 Task: Set the frame buffer width in shared memory framebuffer to 800.
Action: Mouse moved to (99, 13)
Screenshot: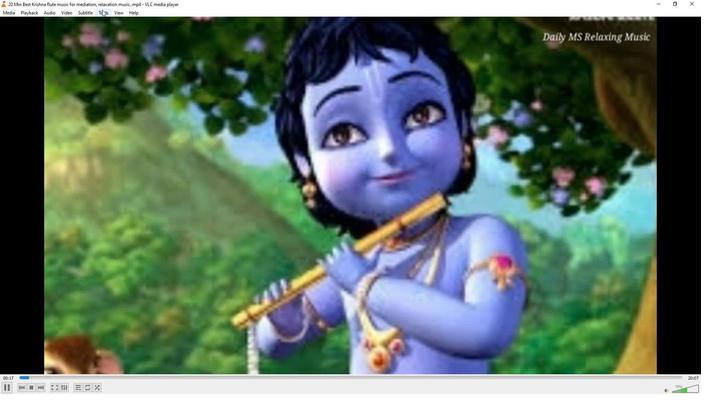 
Action: Mouse pressed left at (99, 13)
Screenshot: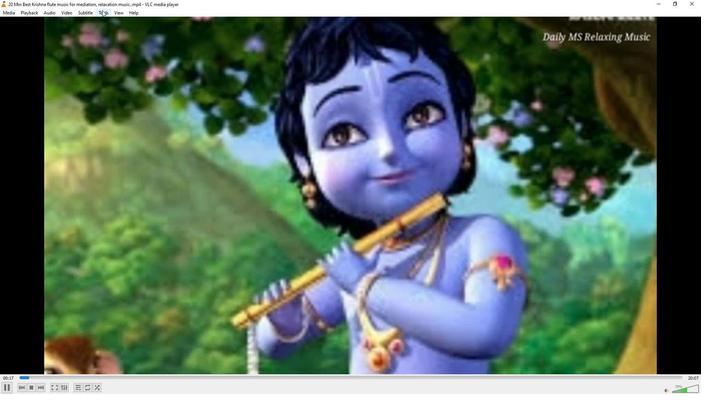 
Action: Mouse moved to (104, 103)
Screenshot: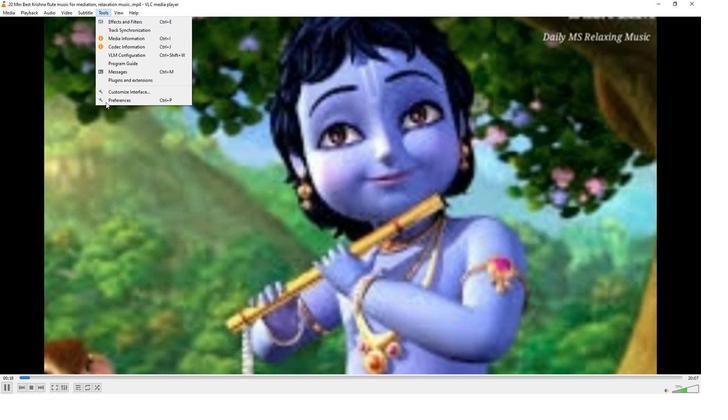 
Action: Mouse pressed left at (104, 103)
Screenshot: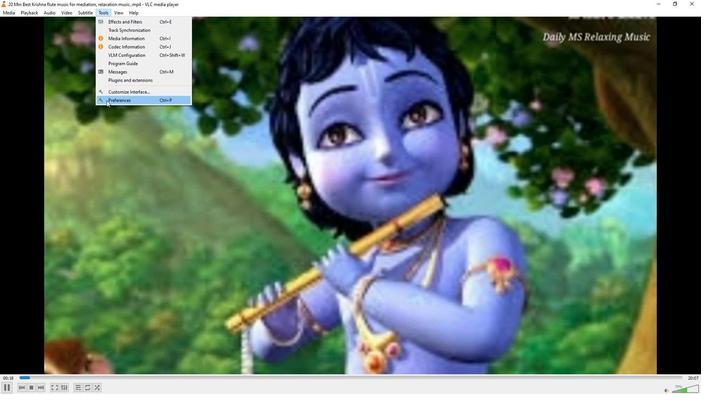 
Action: Mouse moved to (230, 322)
Screenshot: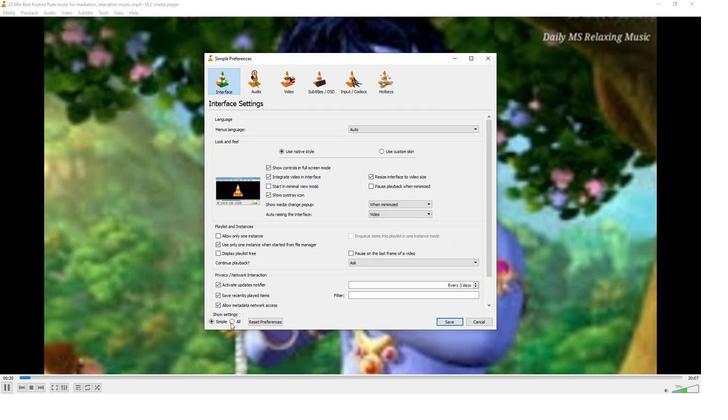 
Action: Mouse pressed left at (230, 322)
Screenshot: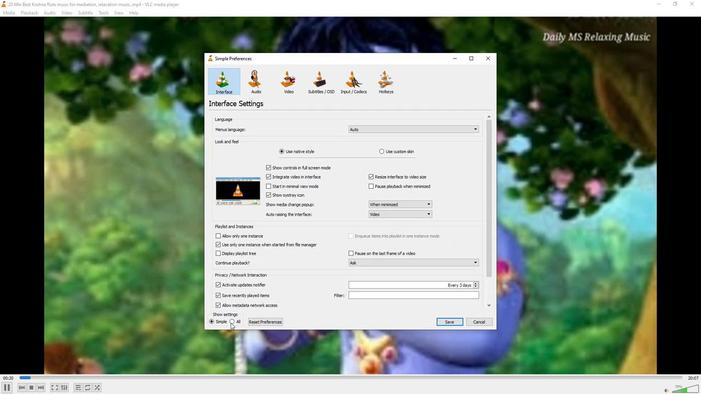 
Action: Mouse moved to (219, 197)
Screenshot: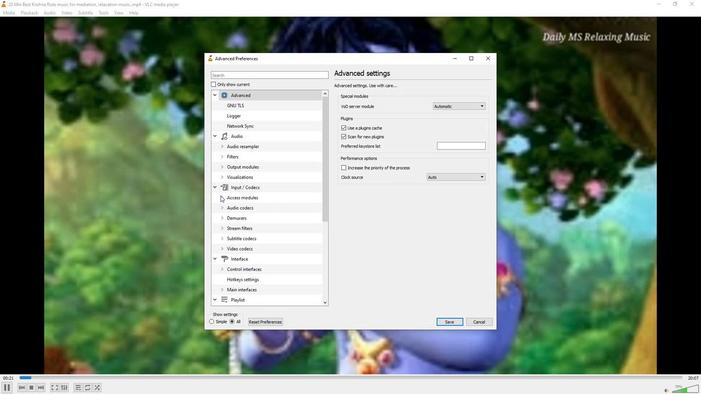 
Action: Mouse pressed left at (219, 197)
Screenshot: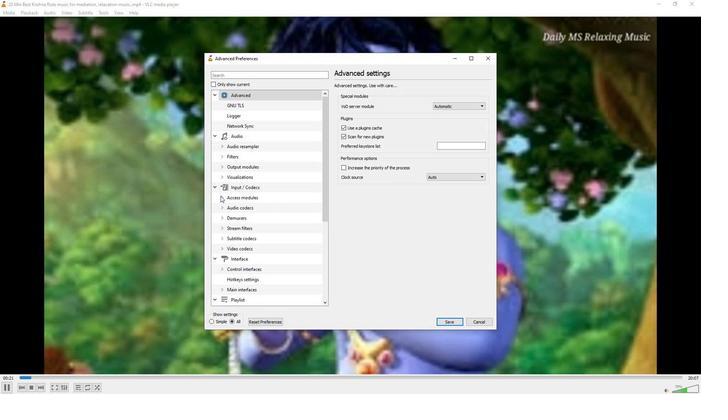 
Action: Mouse moved to (239, 298)
Screenshot: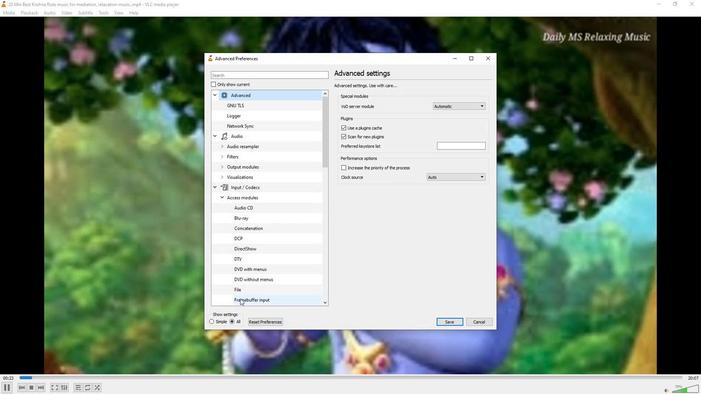 
Action: Mouse pressed left at (239, 298)
Screenshot: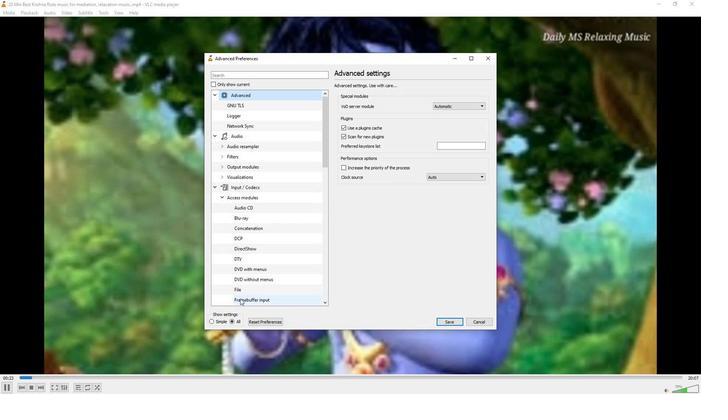 
Action: Mouse moved to (487, 117)
Screenshot: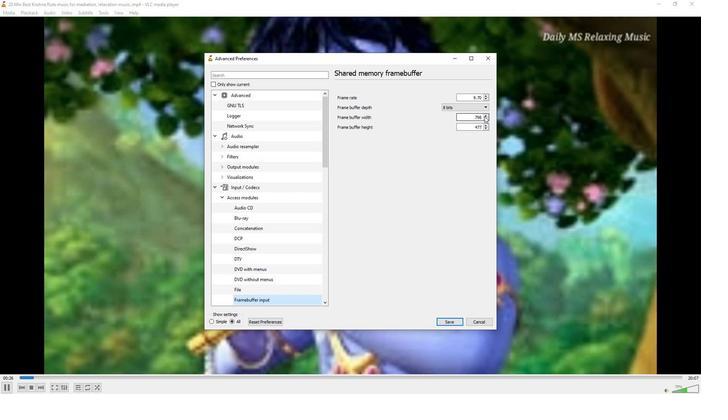 
Action: Mouse pressed left at (487, 117)
Screenshot: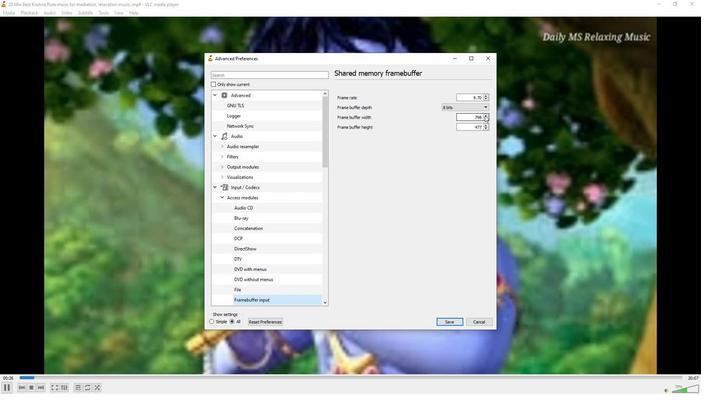 
Action: Mouse pressed left at (487, 117)
Screenshot: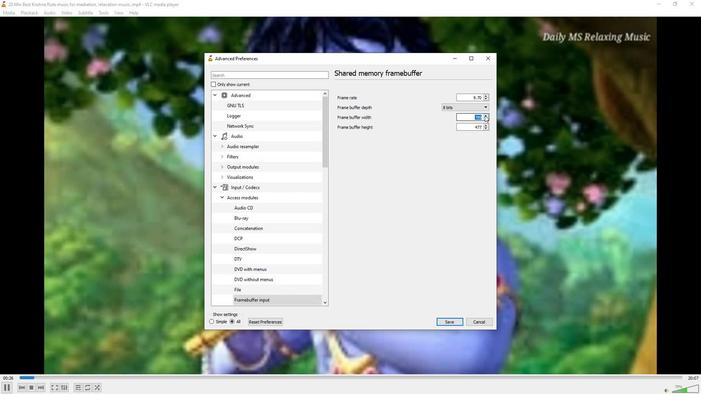 
Action: Mouse moved to (412, 149)
Screenshot: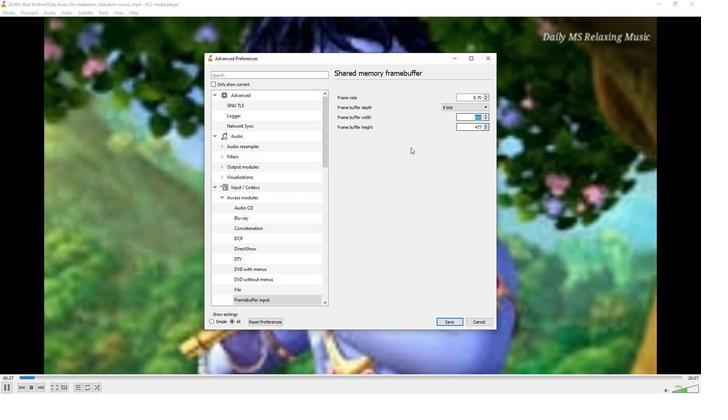 
Action: Mouse pressed left at (412, 149)
Screenshot: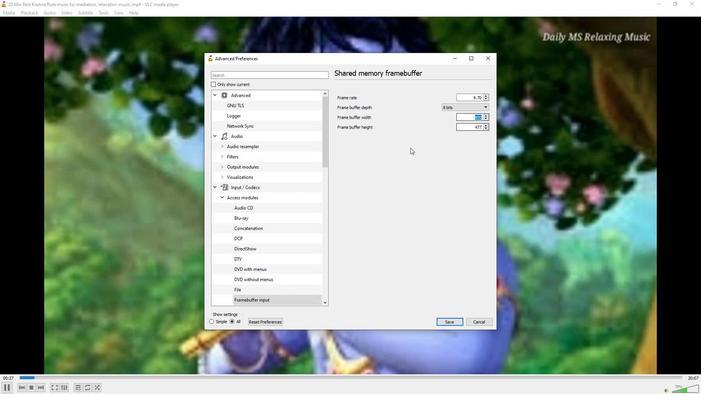 
